 Task: Set the customer number to "1234" under New customer in Find Invoice.
Action: Mouse moved to (142, 16)
Screenshot: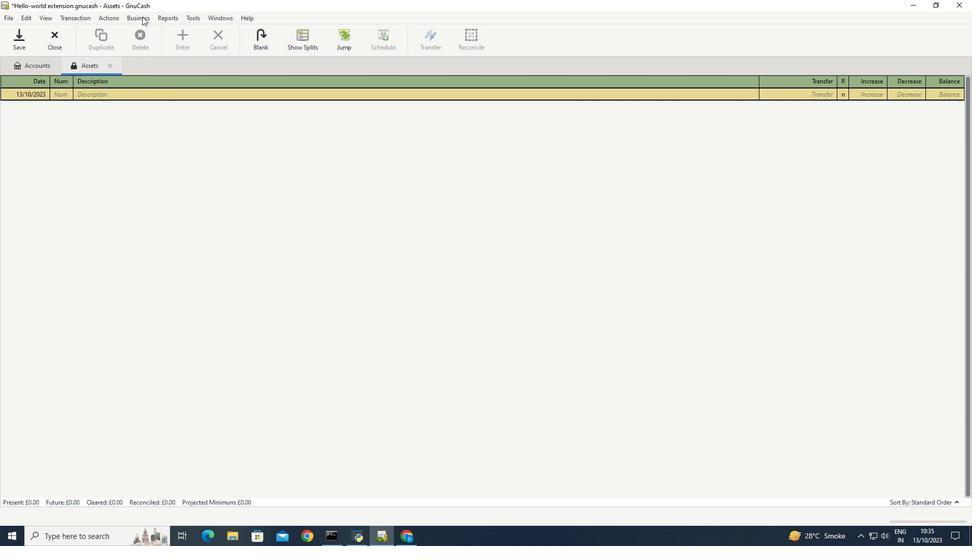 
Action: Mouse pressed left at (142, 16)
Screenshot: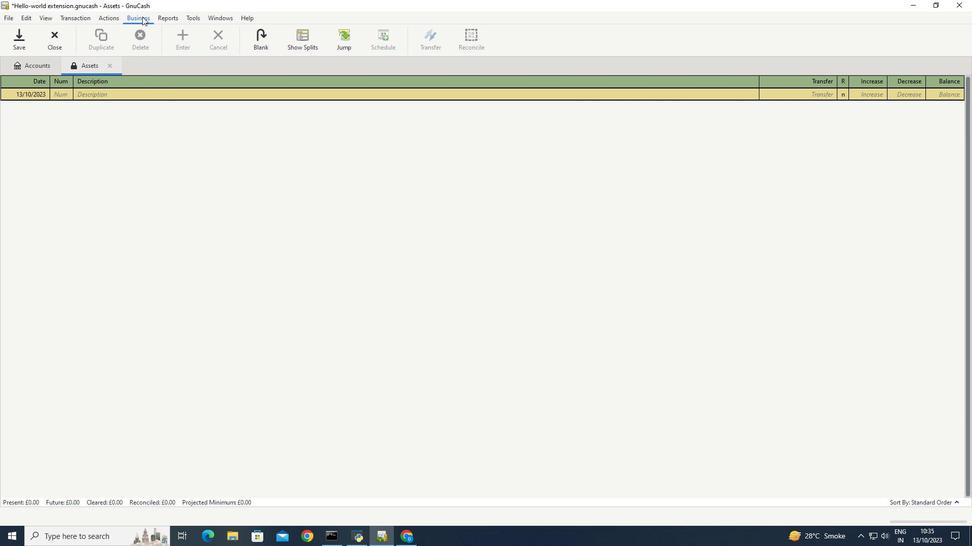 
Action: Mouse moved to (260, 80)
Screenshot: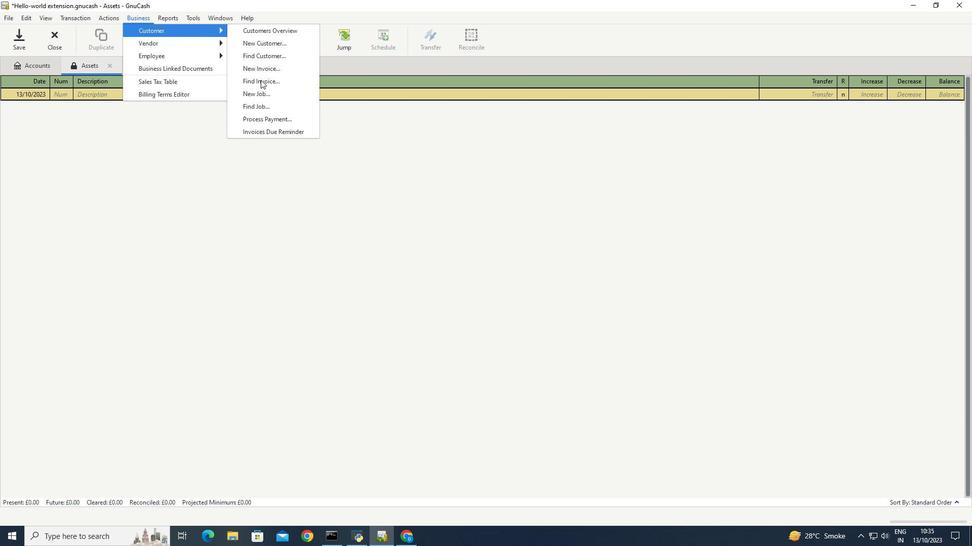 
Action: Mouse pressed left at (260, 80)
Screenshot: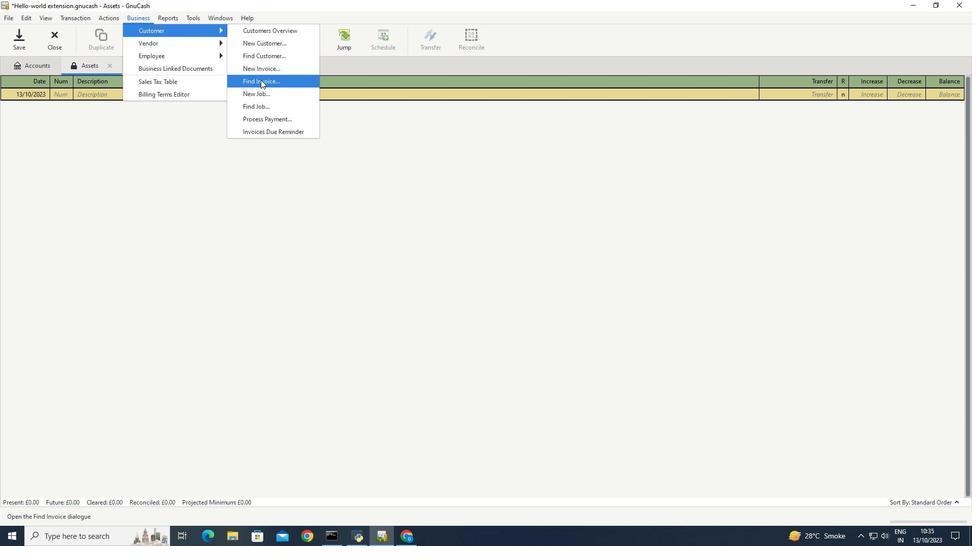 
Action: Mouse moved to (505, 350)
Screenshot: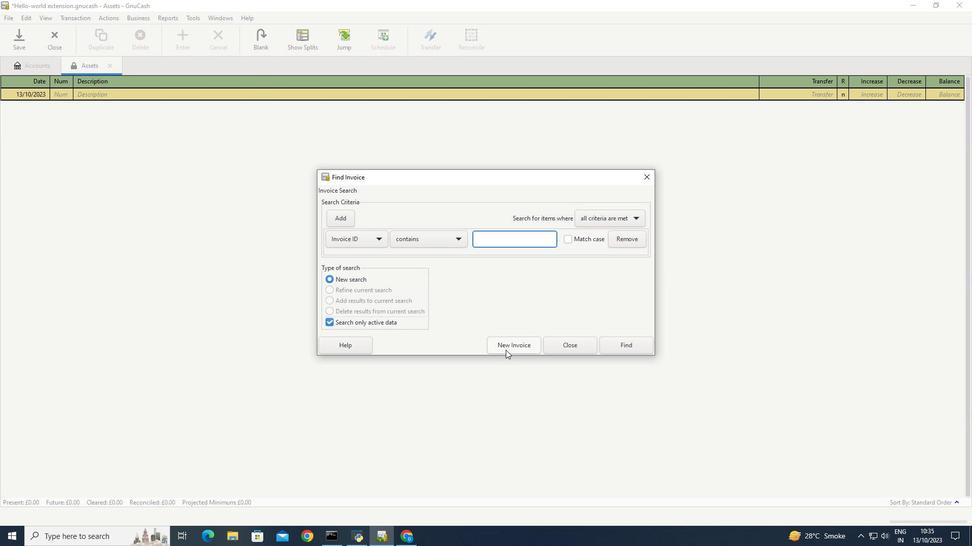 
Action: Mouse pressed left at (505, 350)
Screenshot: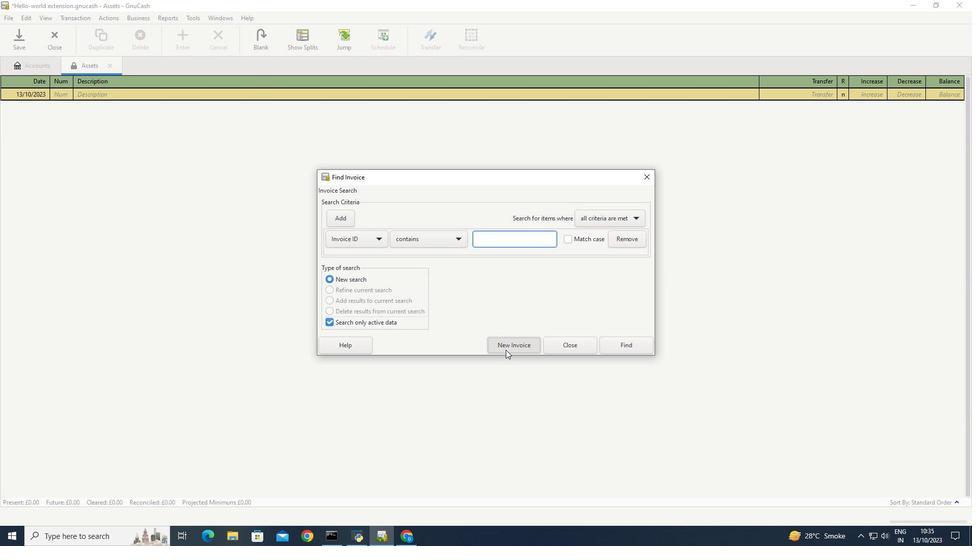 
Action: Mouse moved to (543, 268)
Screenshot: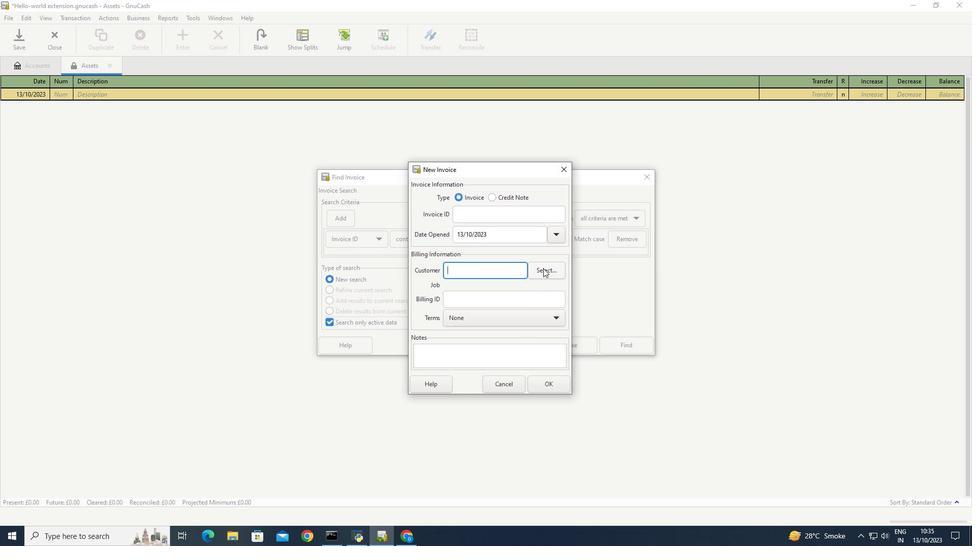 
Action: Mouse pressed left at (543, 268)
Screenshot: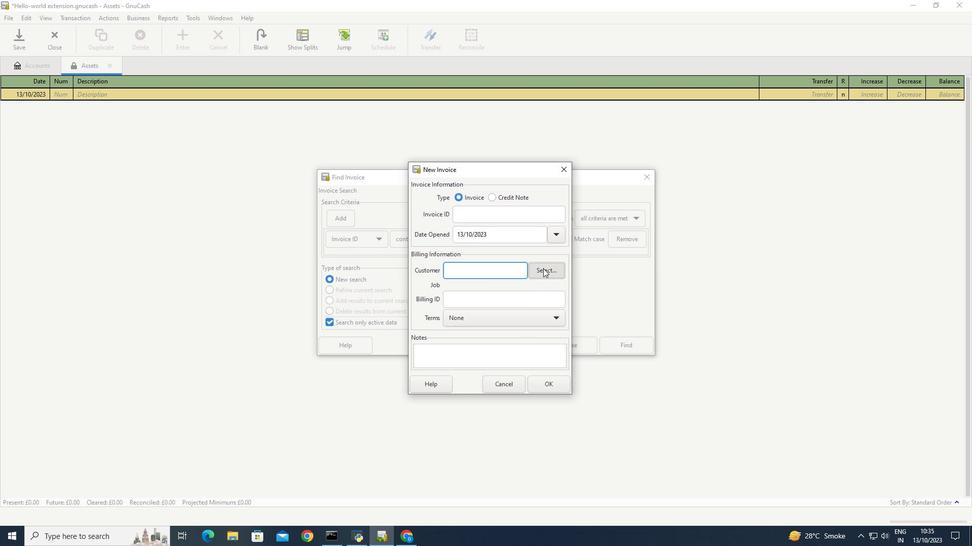 
Action: Mouse moved to (481, 344)
Screenshot: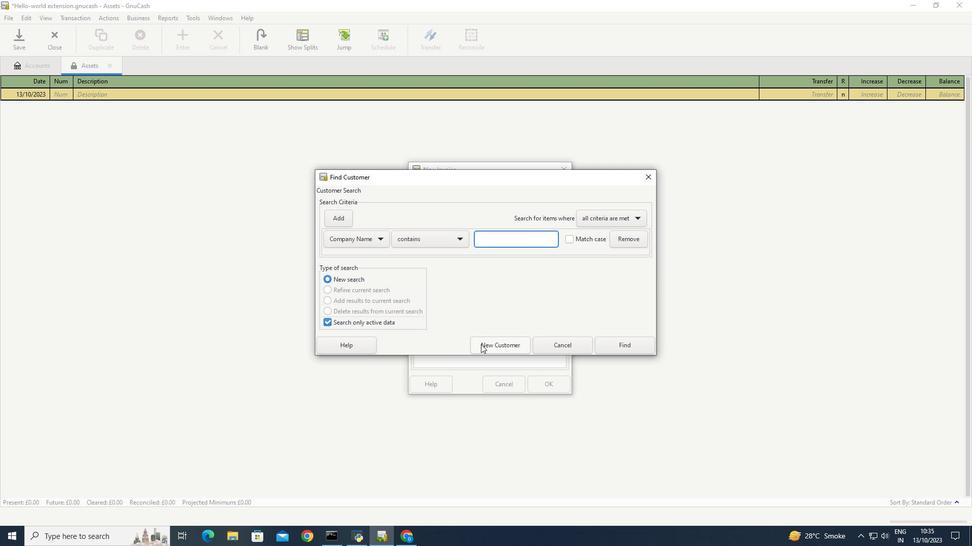
Action: Mouse pressed left at (481, 344)
Screenshot: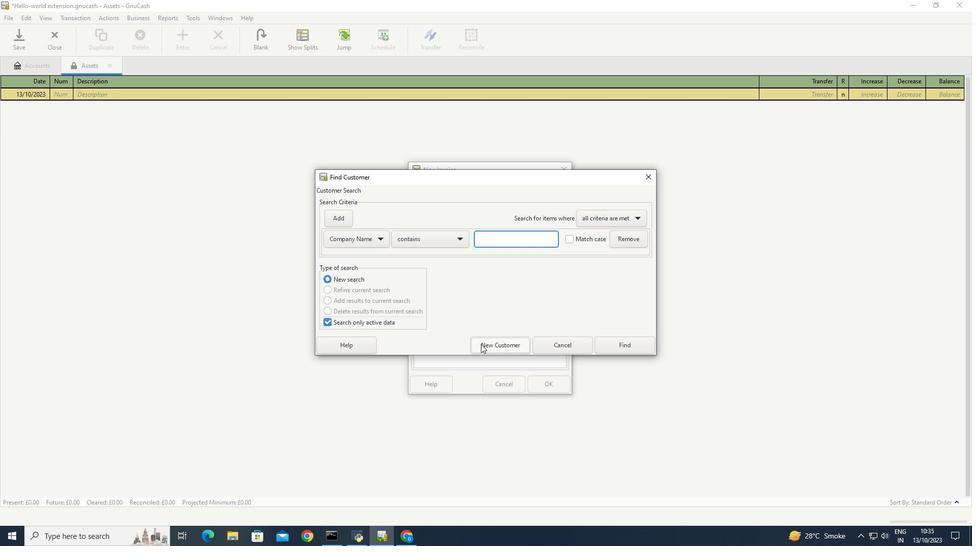 
Action: Mouse moved to (473, 170)
Screenshot: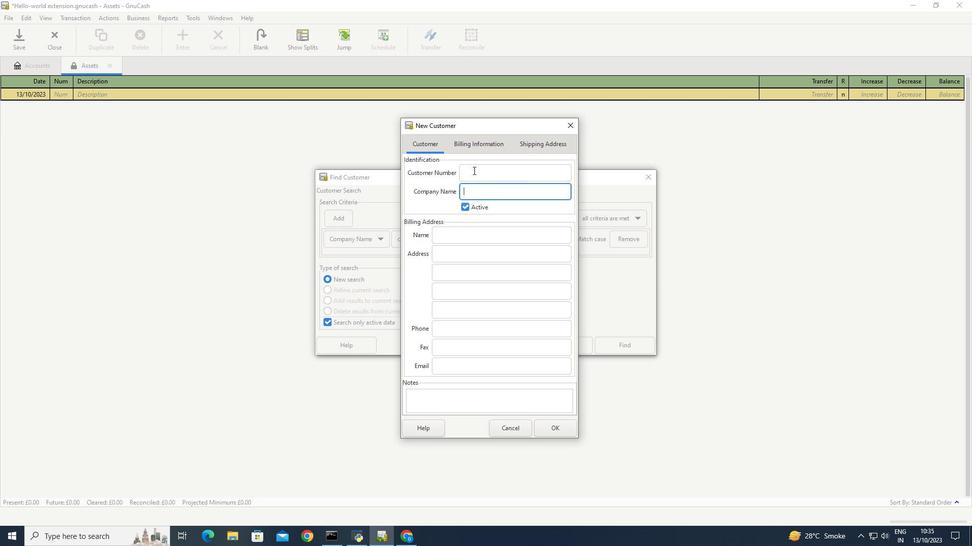 
Action: Mouse pressed left at (473, 170)
Screenshot: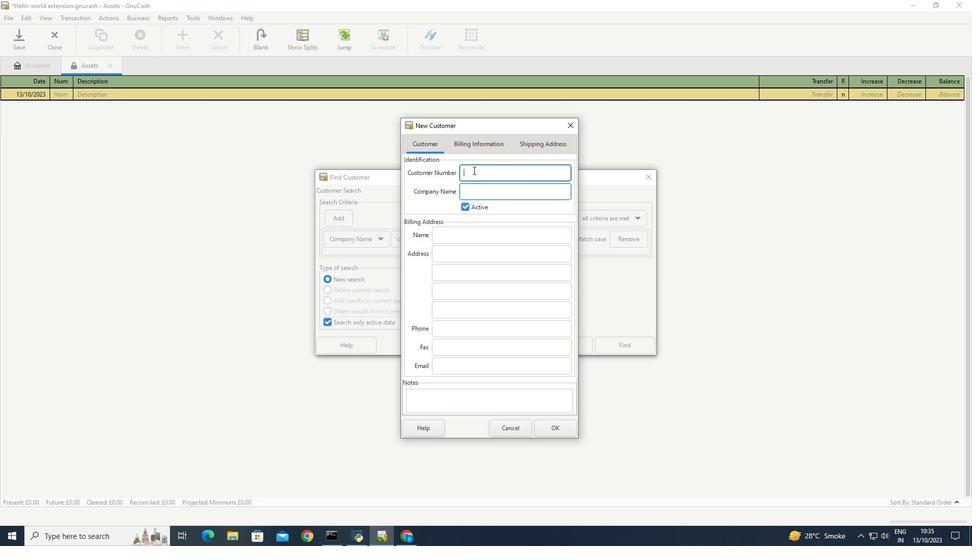 
Action: Key pressed 1234
Screenshot: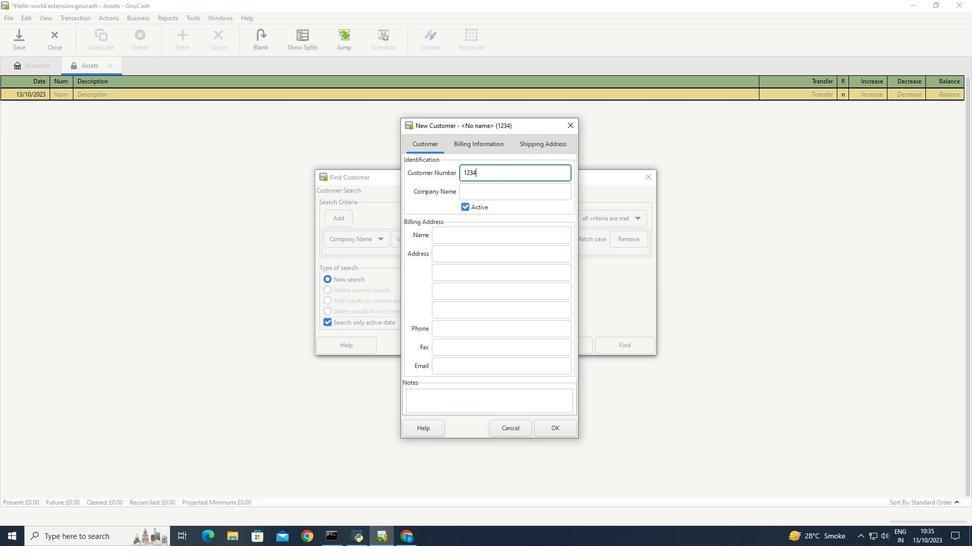 
Action: Mouse moved to (424, 200)
Screenshot: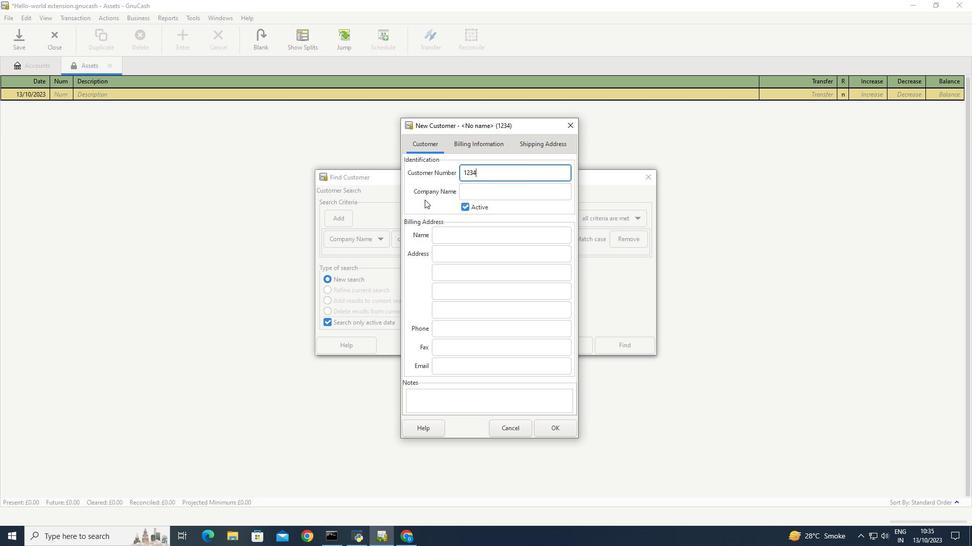 
Action: Mouse pressed left at (424, 200)
Screenshot: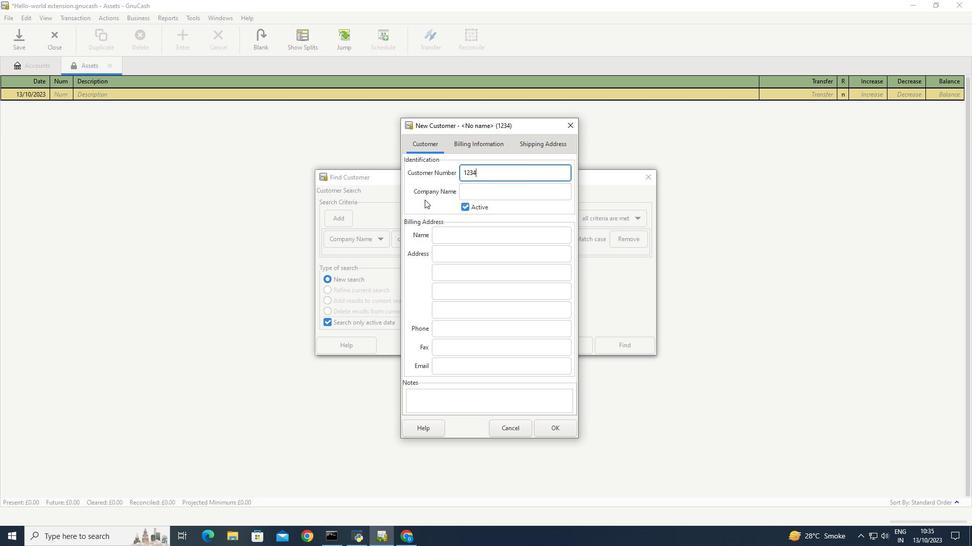 
